 Task: Measure the distance between Denver and Dallas.
Action: Key pressed enver
Screenshot: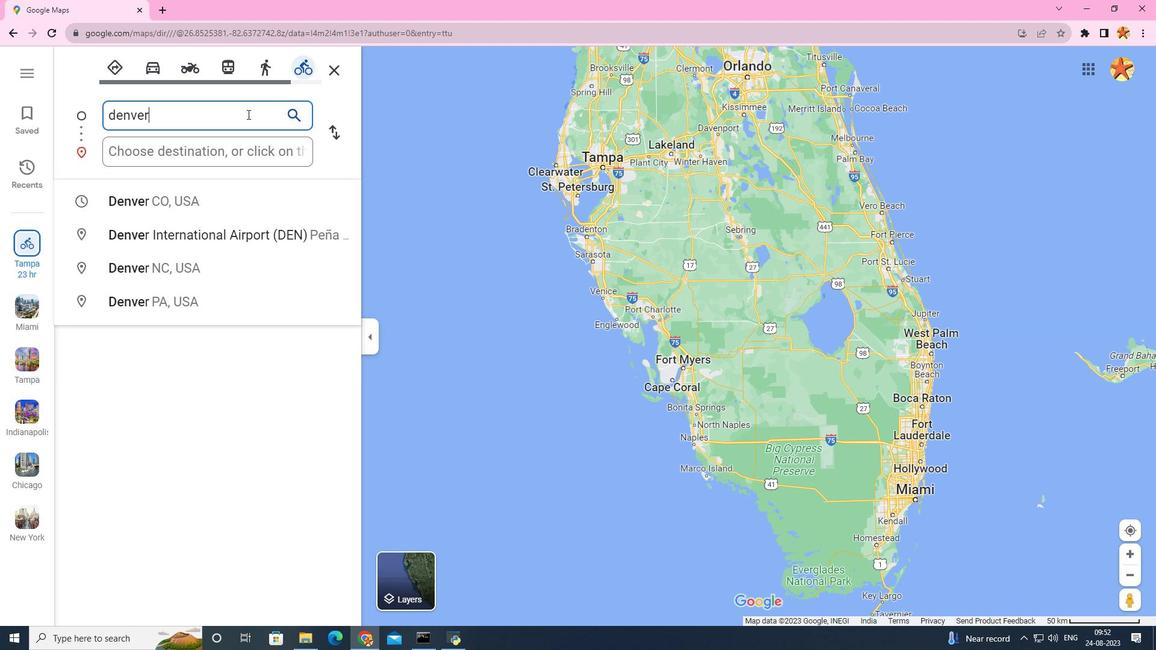 
Action: Mouse moved to (163, 195)
Screenshot: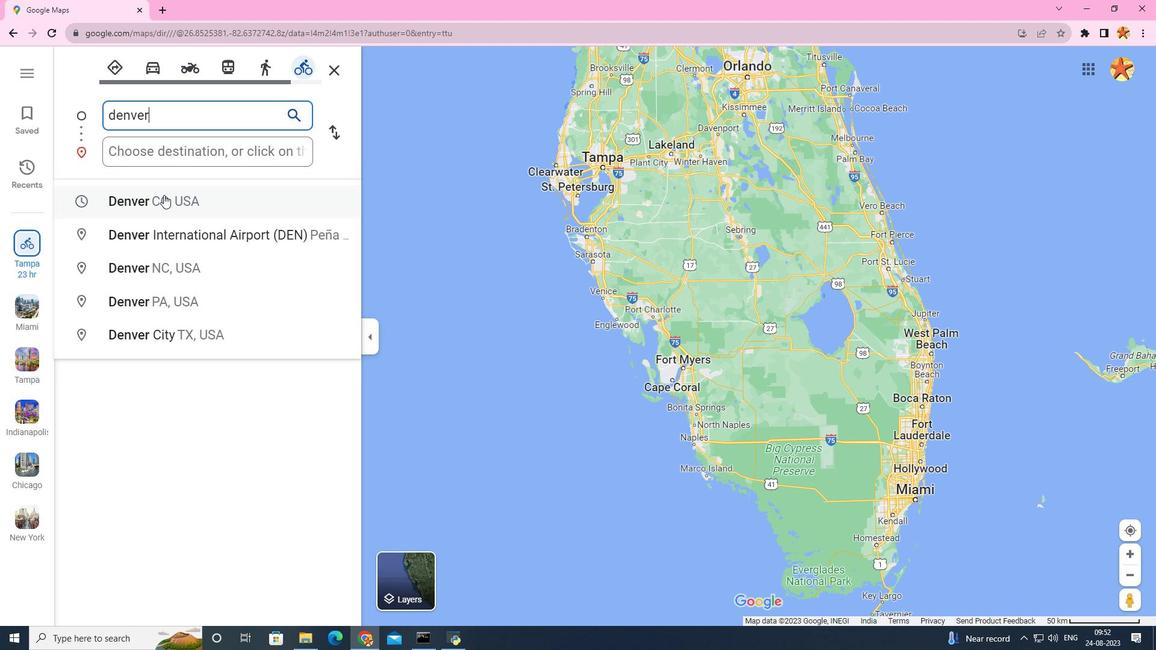 
Action: Mouse pressed left at (163, 195)
Screenshot: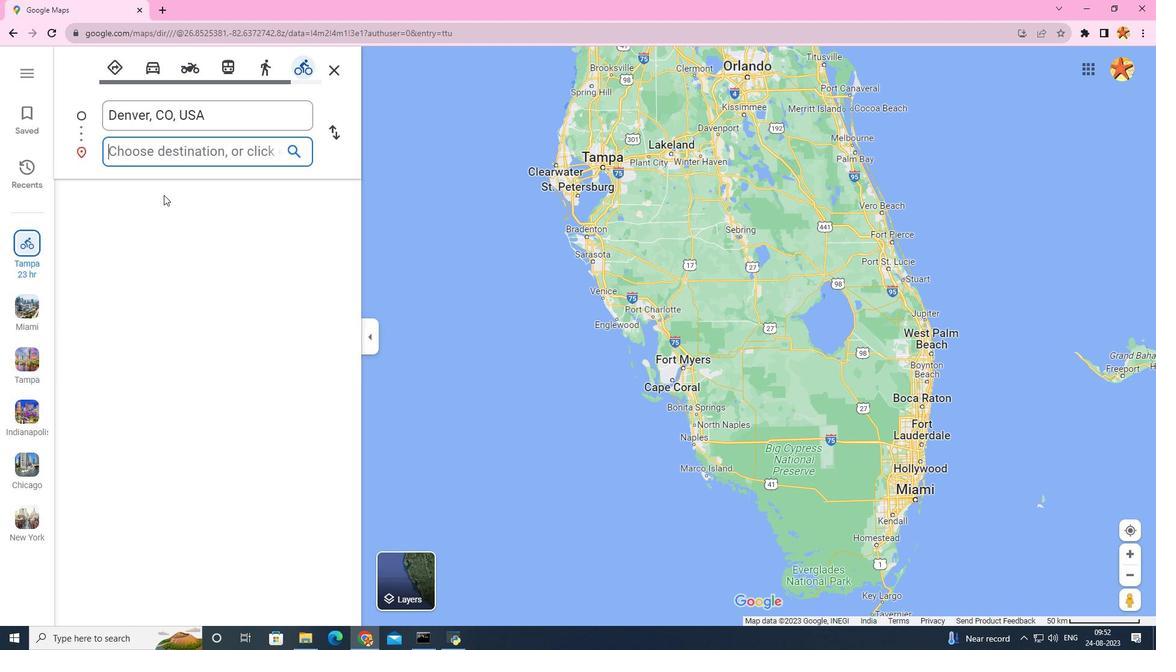 
Action: Mouse moved to (154, 145)
Screenshot: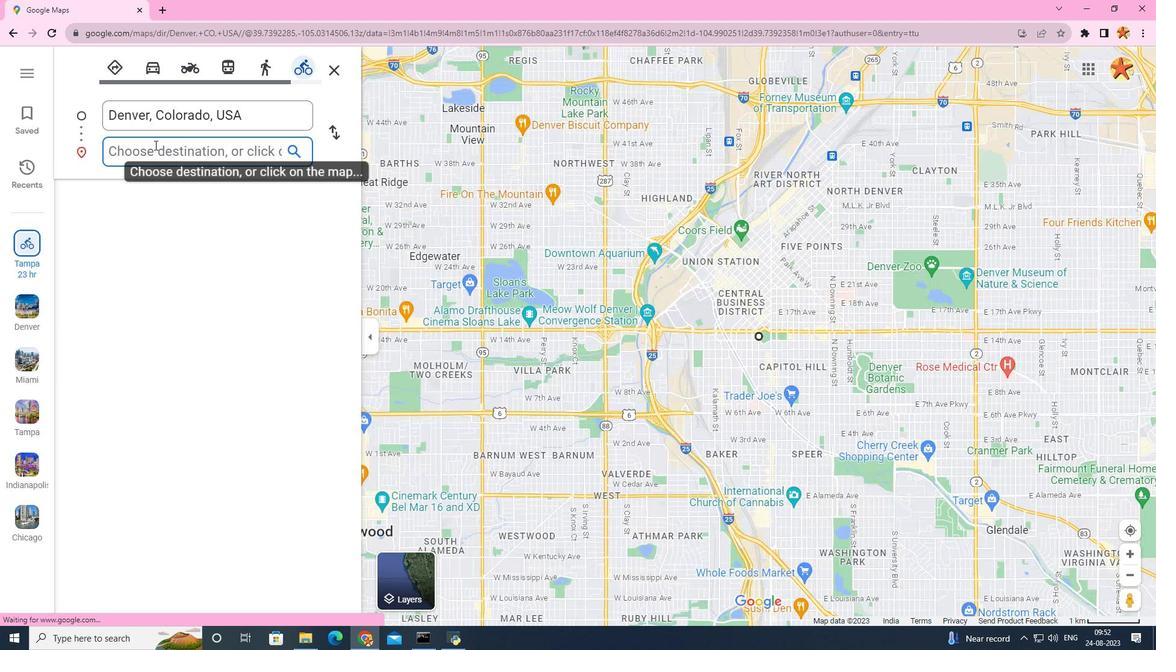 
Action: Mouse pressed left at (154, 145)
Screenshot: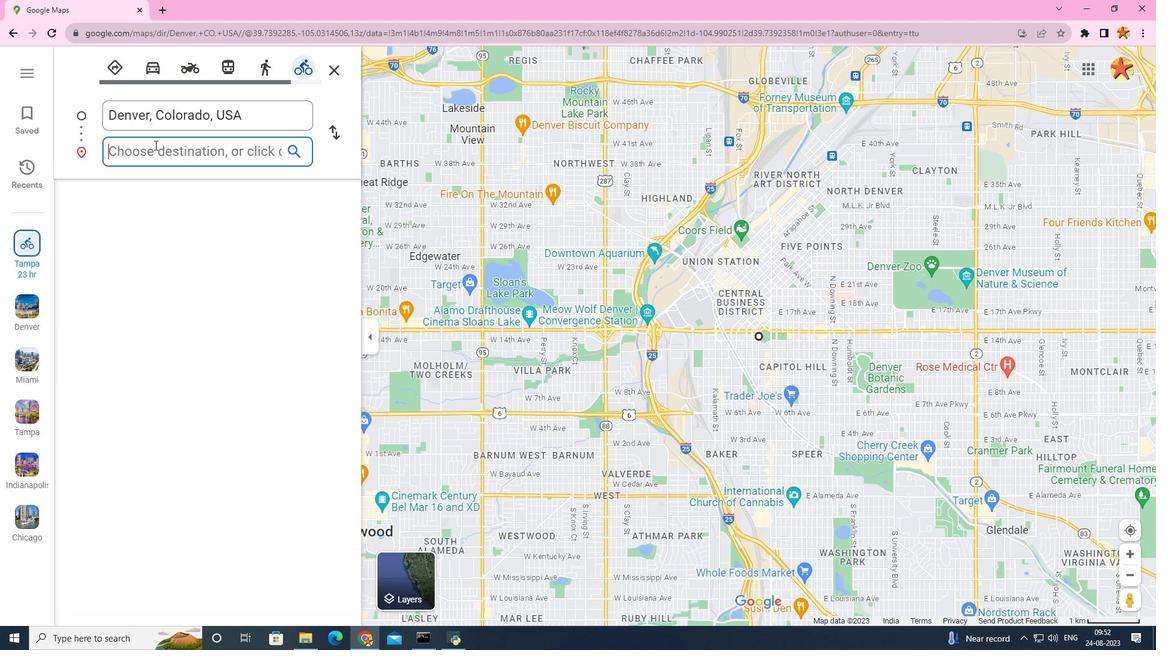 
Action: Mouse moved to (154, 145)
Screenshot: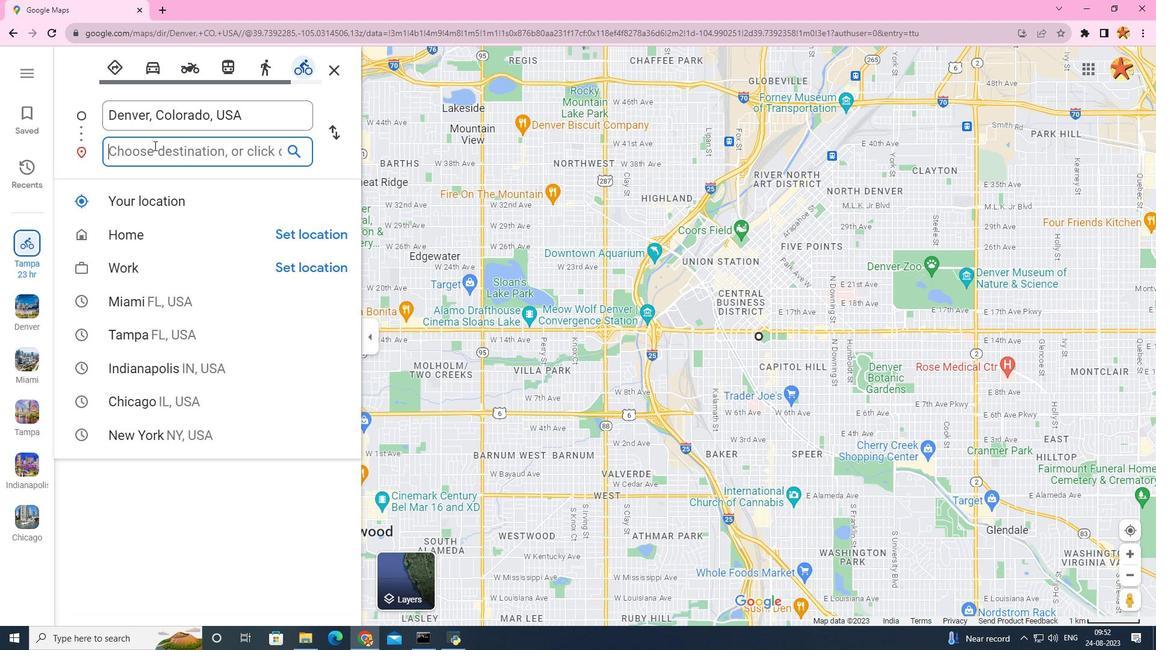 
Action: Key pressed dallas
Screenshot: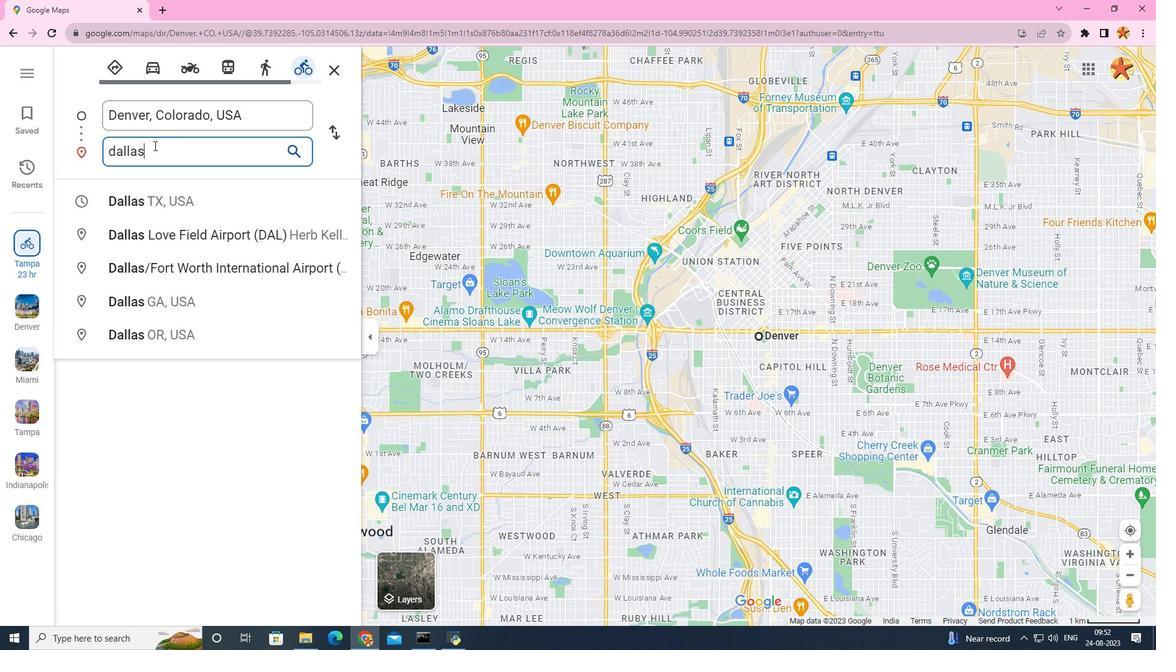 
Action: Mouse moved to (109, 197)
Screenshot: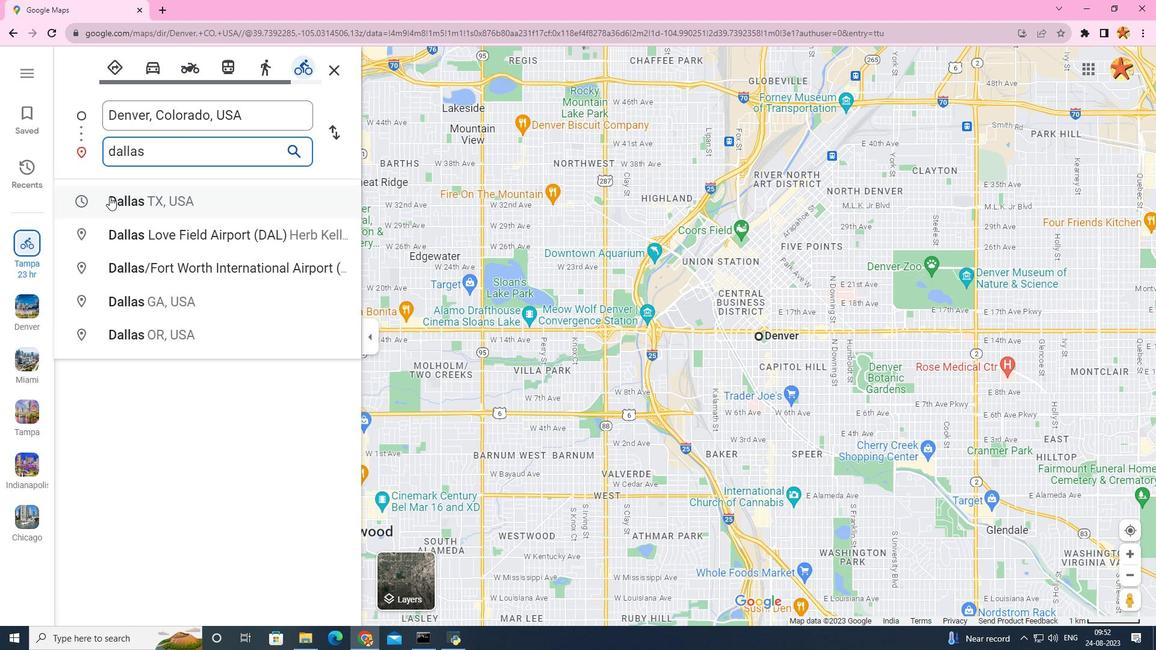 
Action: Mouse pressed left at (109, 197)
Screenshot: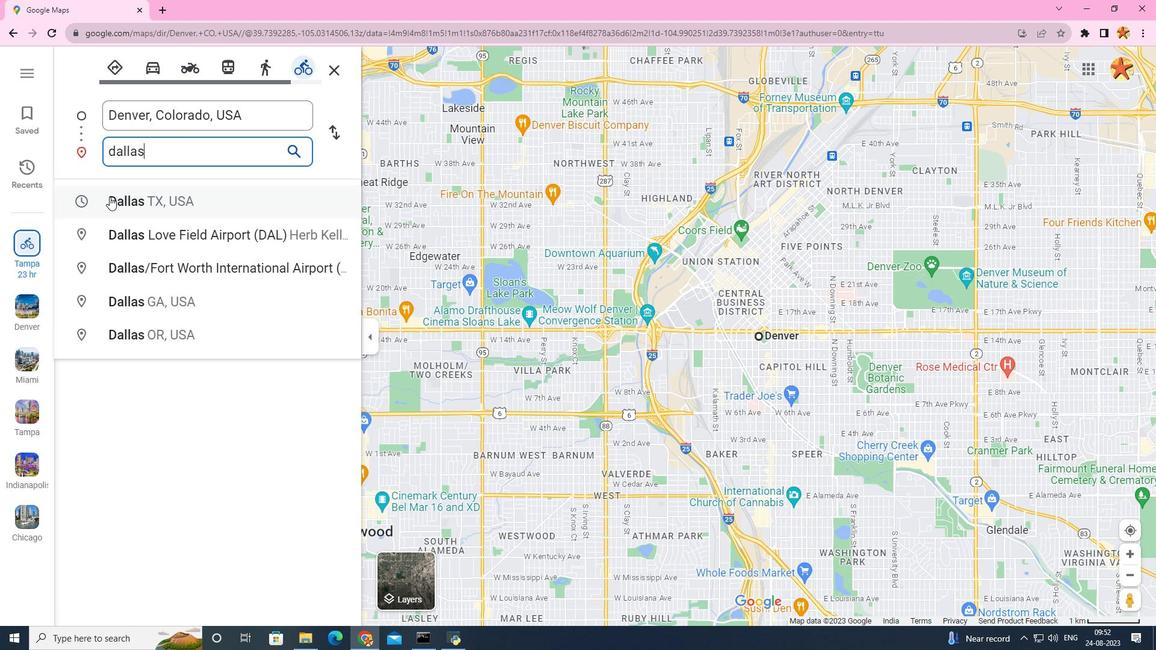 
Action: Mouse moved to (661, 580)
Screenshot: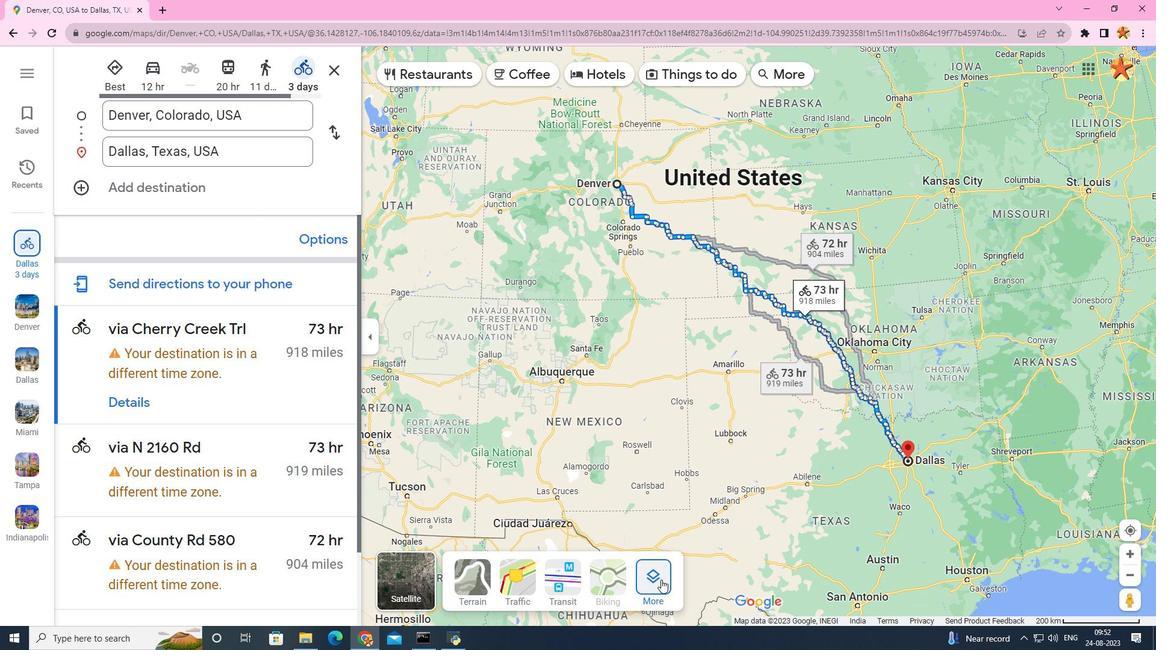 
Action: Mouse pressed left at (661, 580)
Screenshot: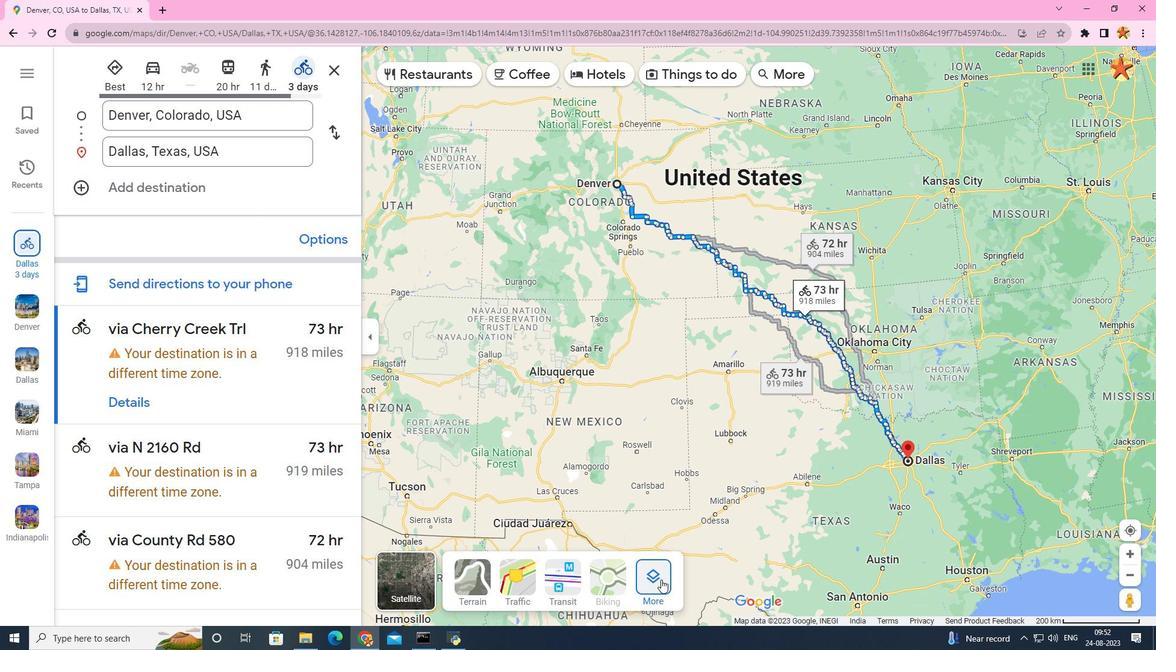 
Action: Mouse moved to (516, 449)
Screenshot: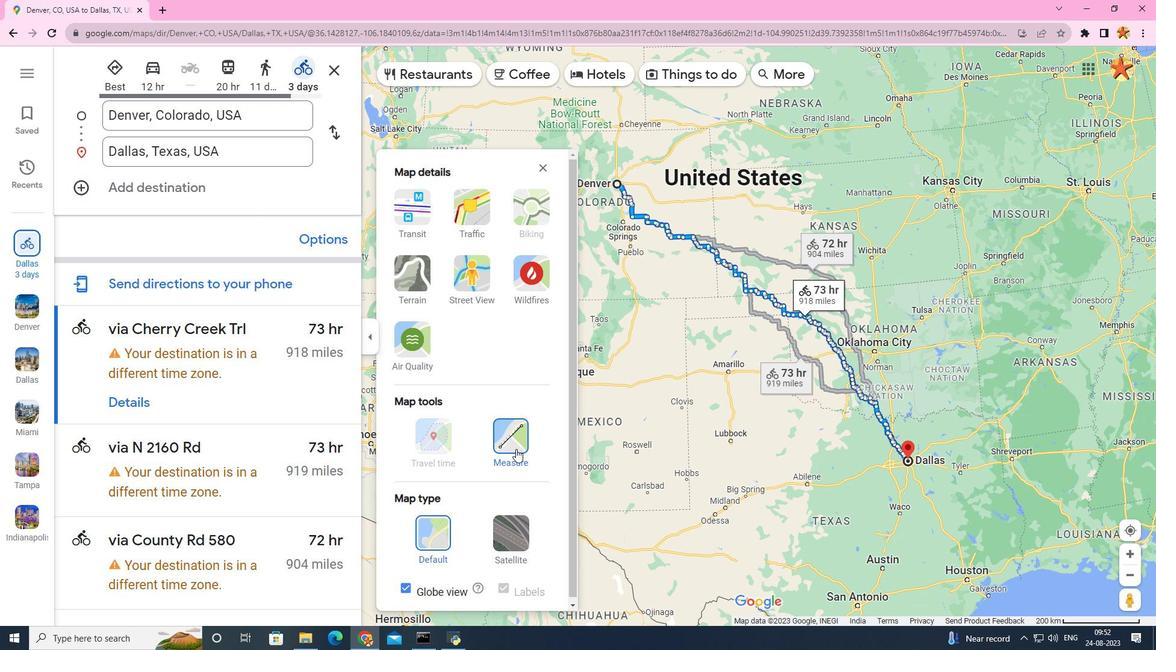 
Action: Mouse pressed left at (516, 449)
Screenshot: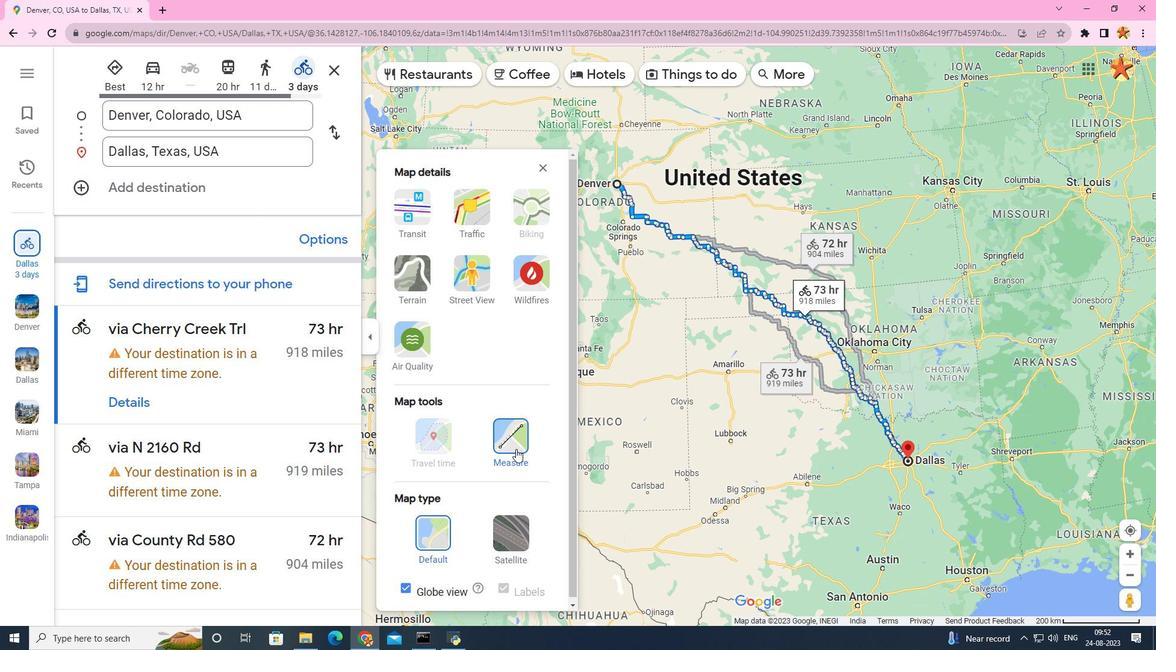 
Action: Mouse moved to (542, 166)
Screenshot: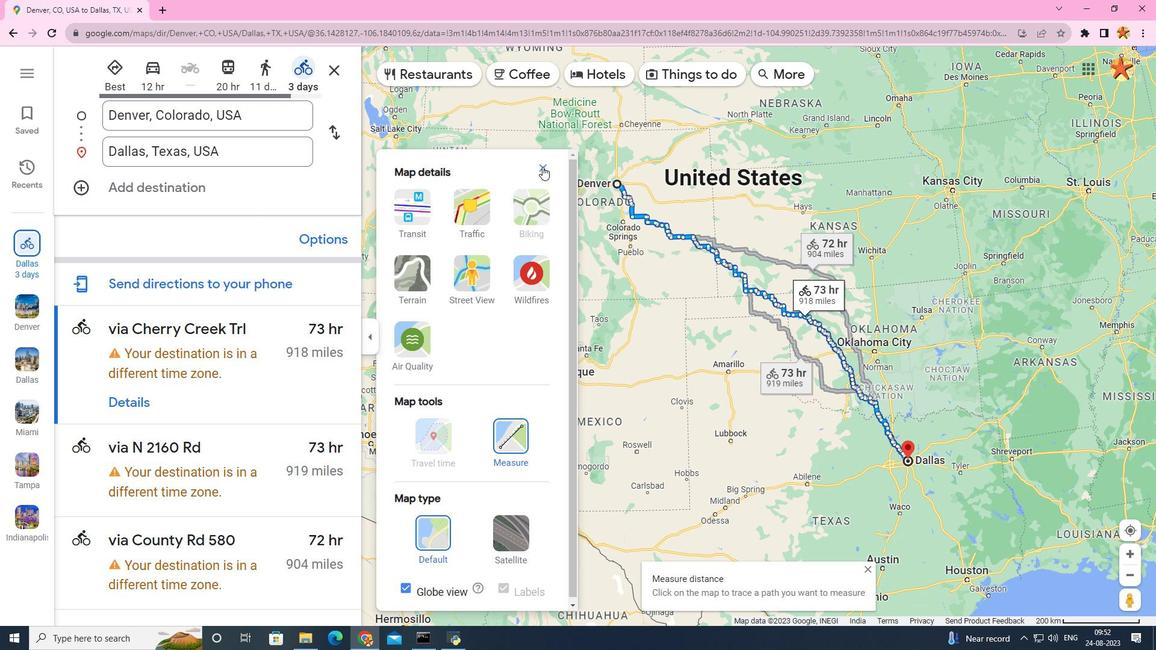
Action: Mouse pressed left at (542, 166)
Screenshot: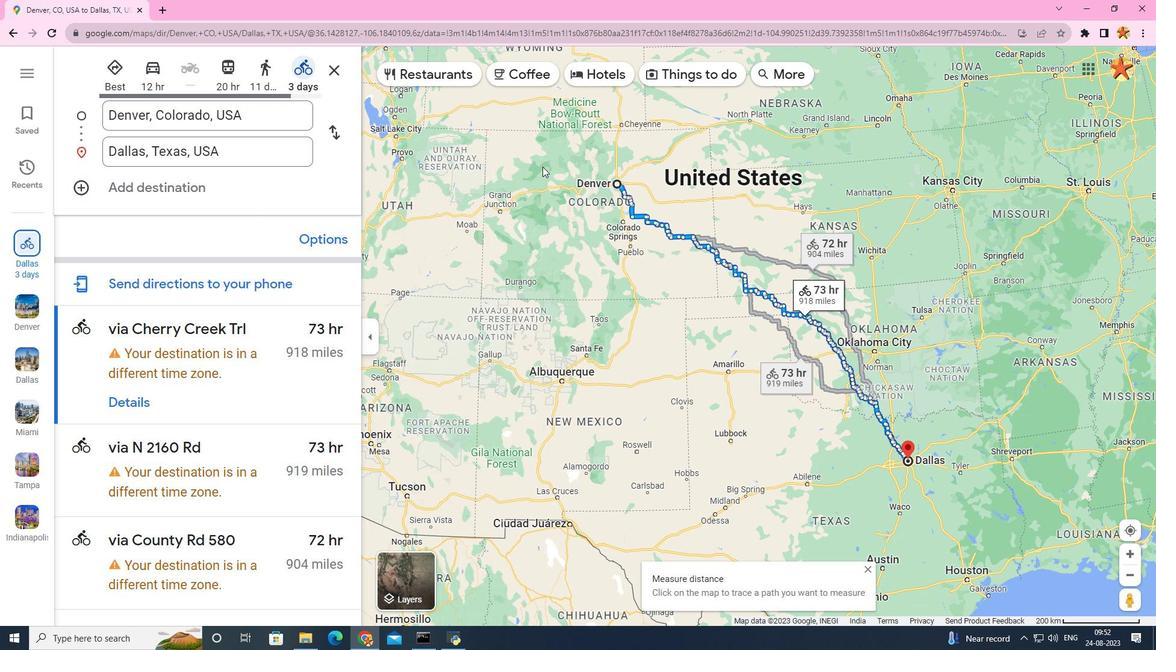 
Action: Mouse moved to (904, 461)
Screenshot: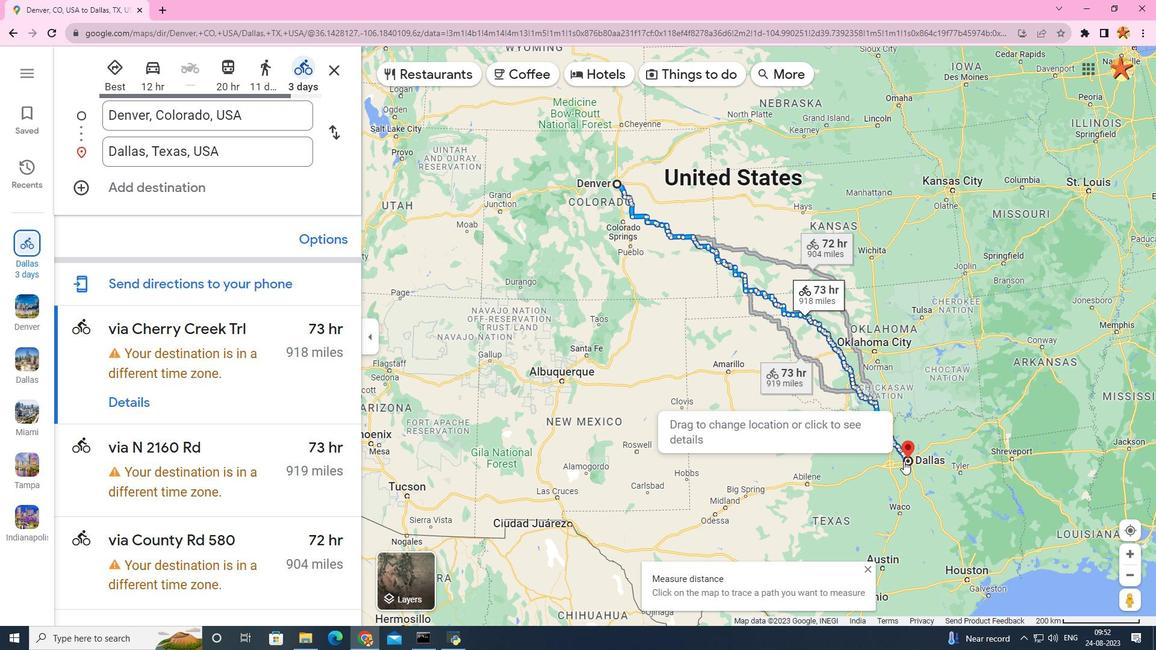
Action: Mouse pressed left at (904, 461)
Screenshot: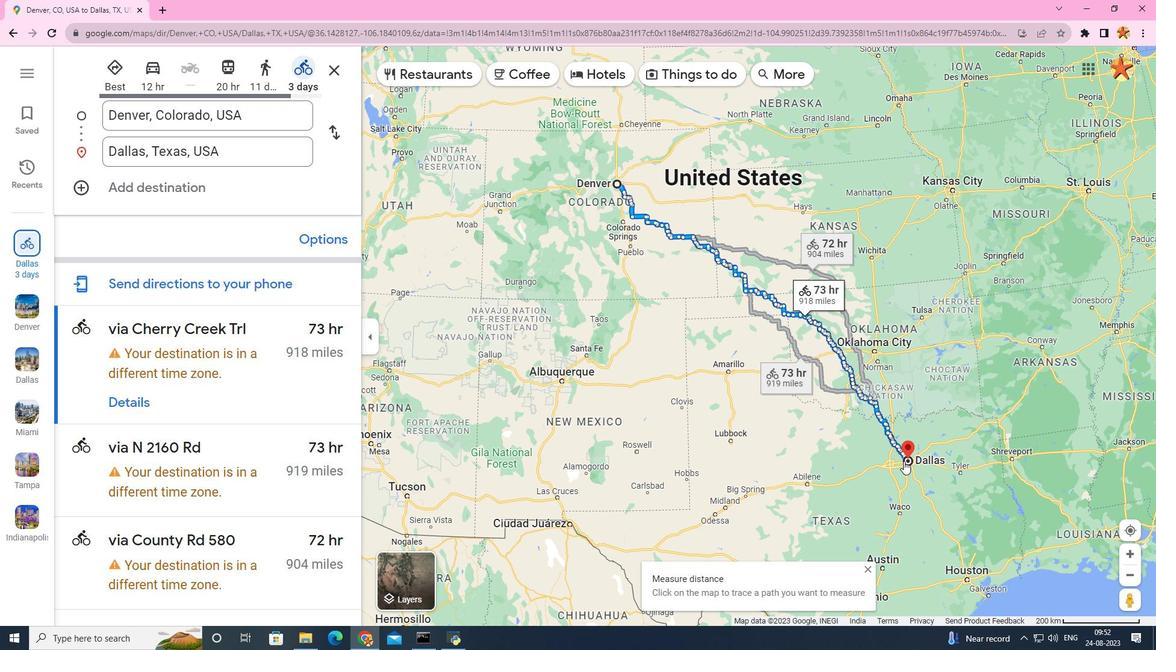 
Action: Mouse moved to (612, 181)
Screenshot: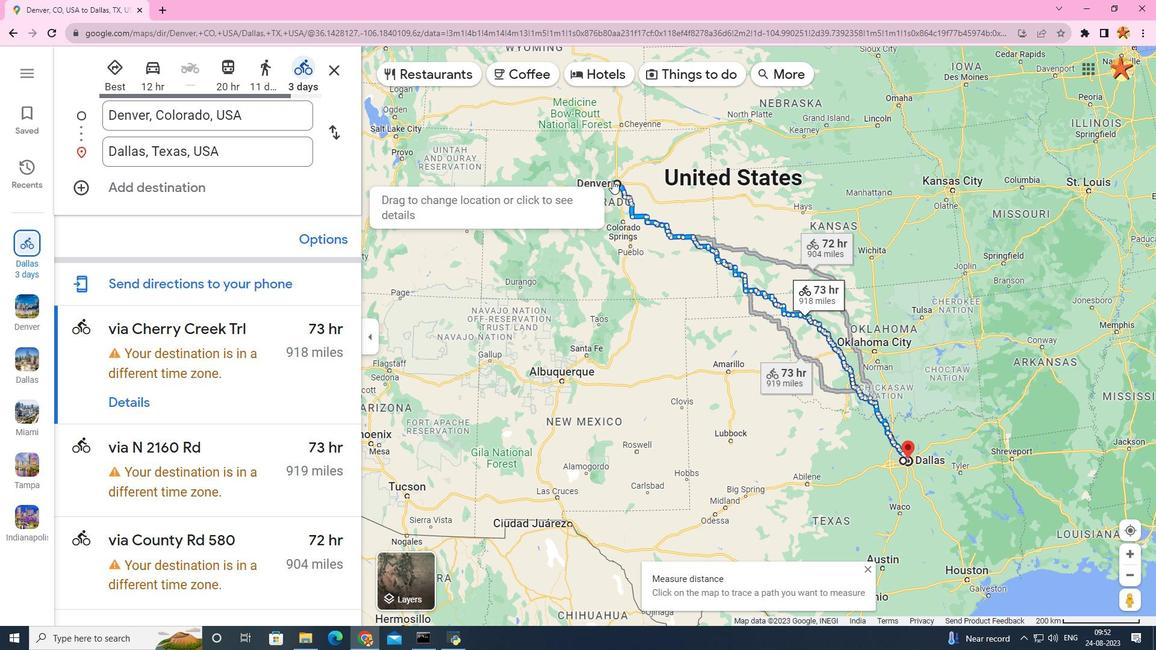 
Action: Mouse pressed left at (612, 181)
Screenshot: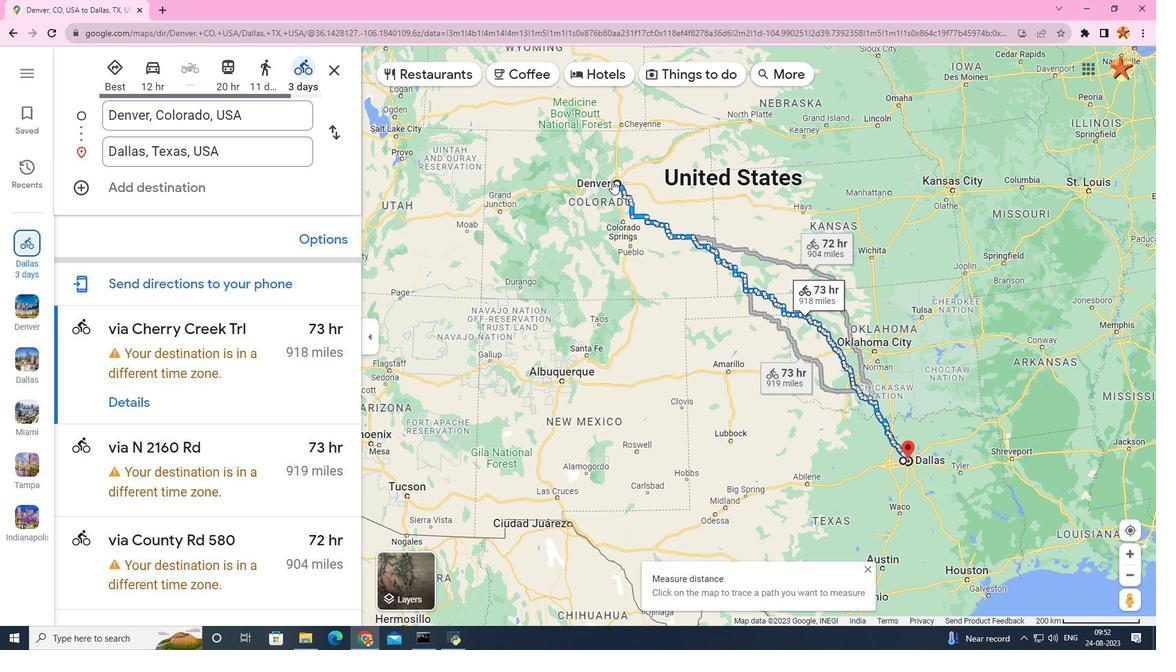 
Action: Mouse moved to (603, 313)
Screenshot: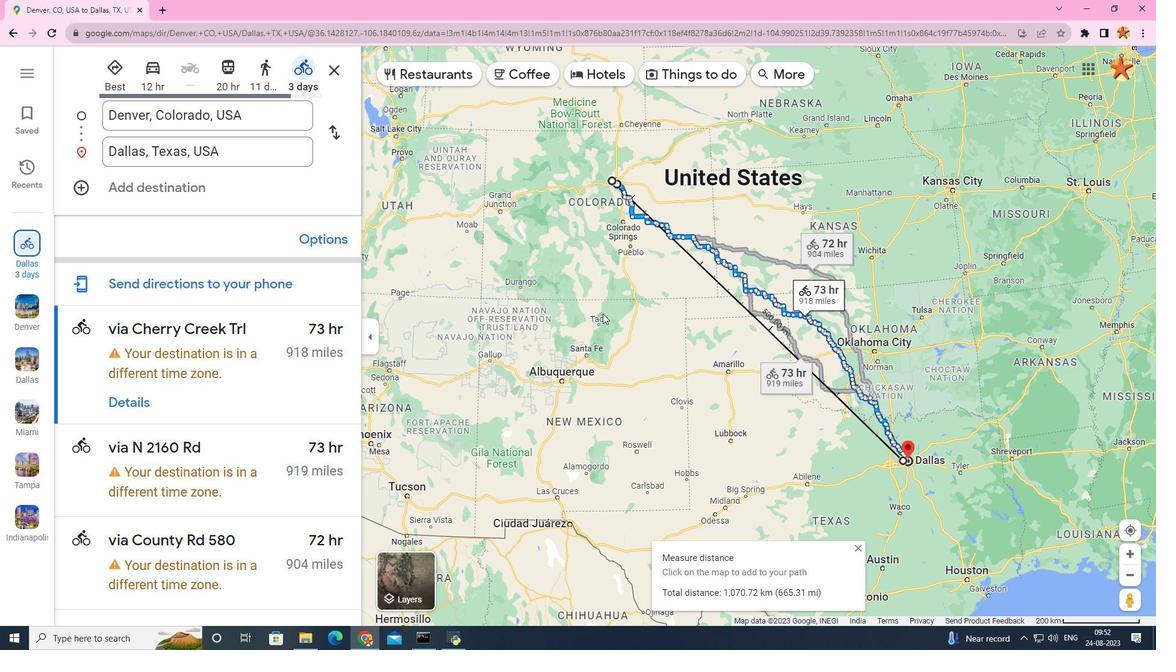 
